 Task: In the  document Meditation.odt Use the tool word Count 'and display word count while typing' Create the translated copy of the document in  'French' Change notification to  All Comments
Action: Mouse moved to (185, 63)
Screenshot: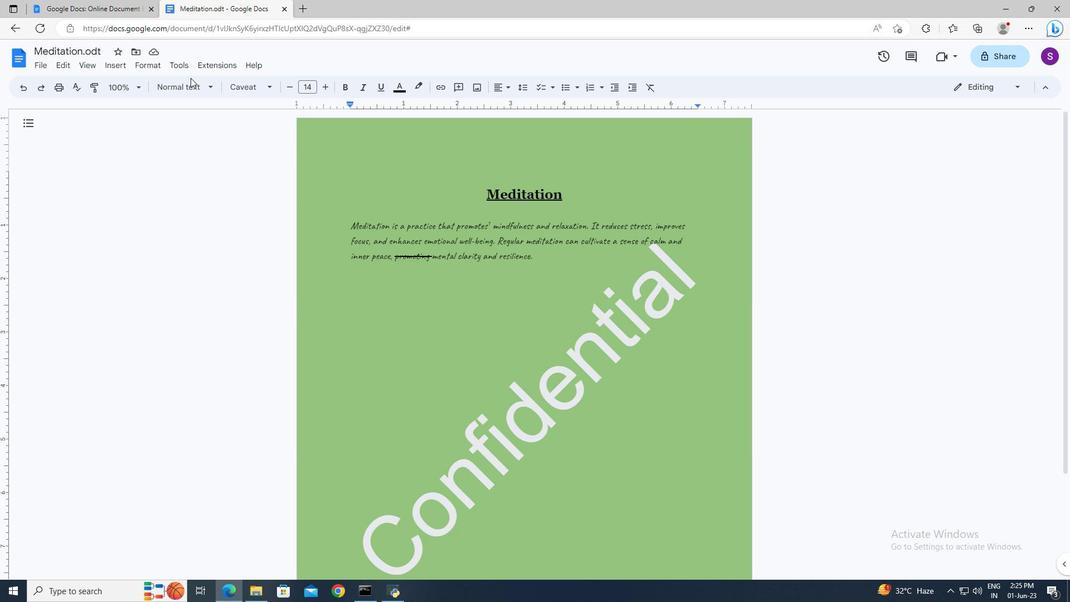 
Action: Mouse pressed left at (185, 63)
Screenshot: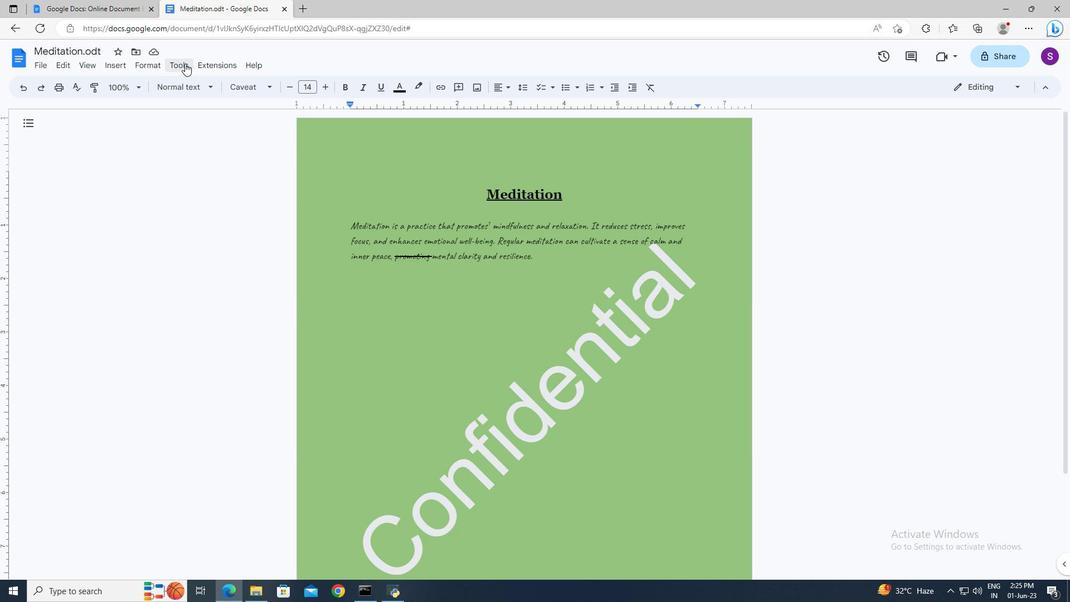 
Action: Mouse moved to (193, 97)
Screenshot: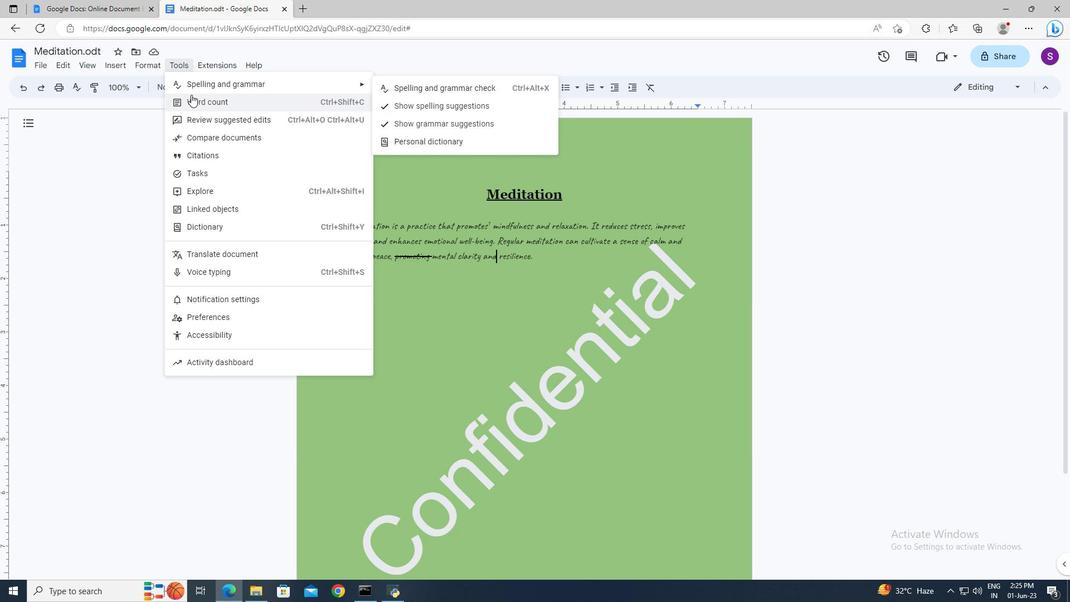 
Action: Mouse pressed left at (193, 97)
Screenshot: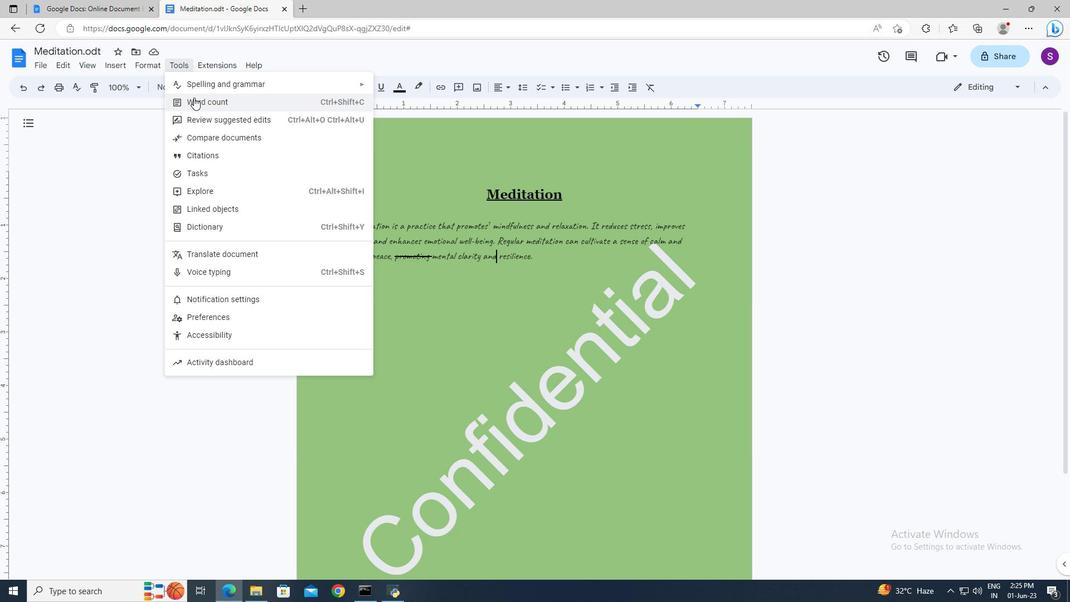
Action: Mouse moved to (462, 353)
Screenshot: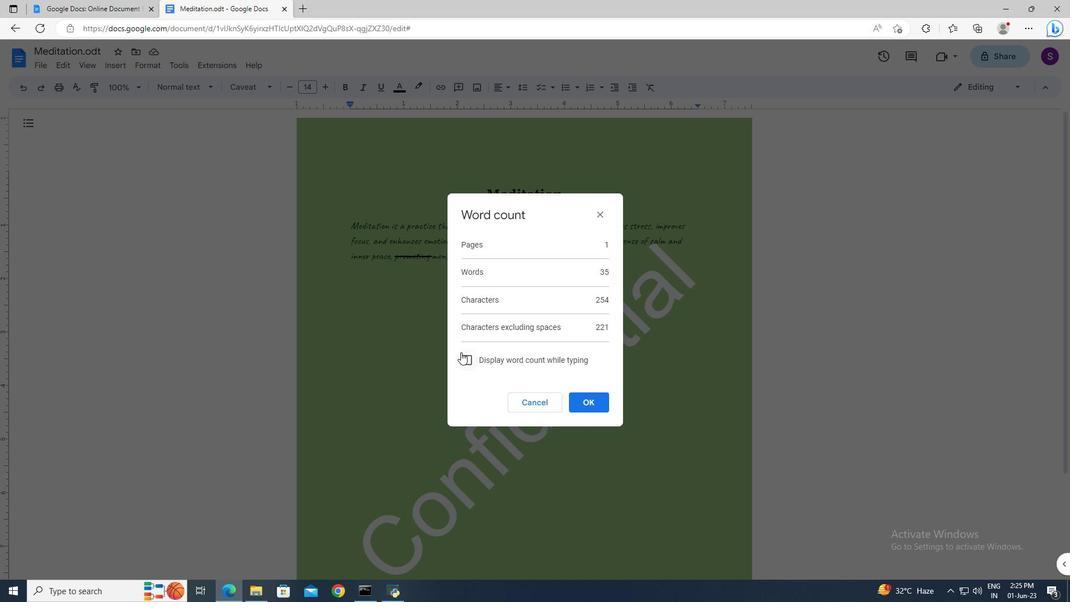 
Action: Mouse pressed left at (462, 353)
Screenshot: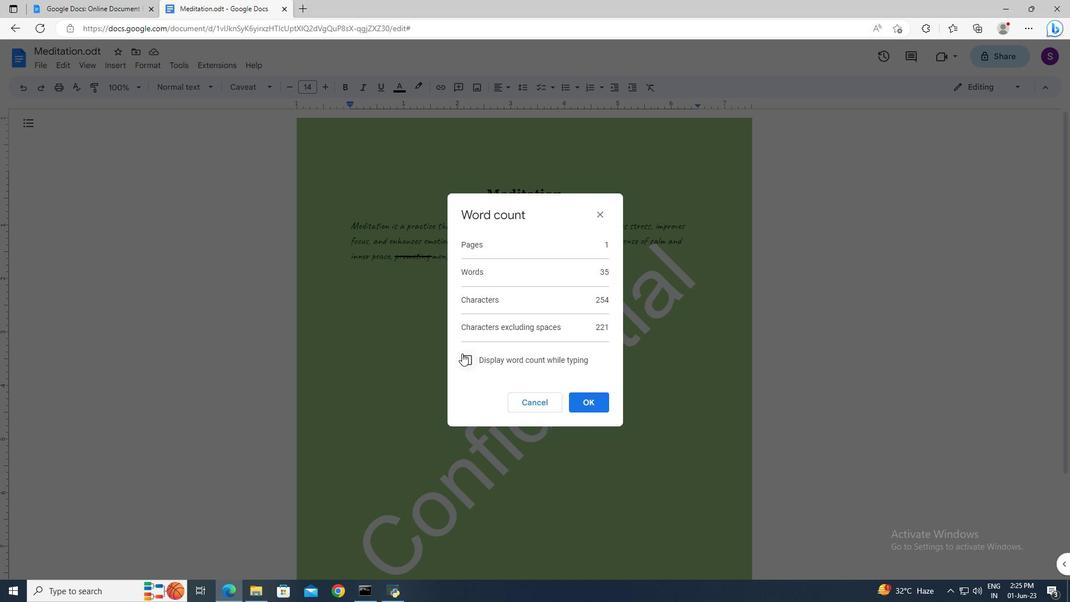
Action: Mouse moved to (582, 403)
Screenshot: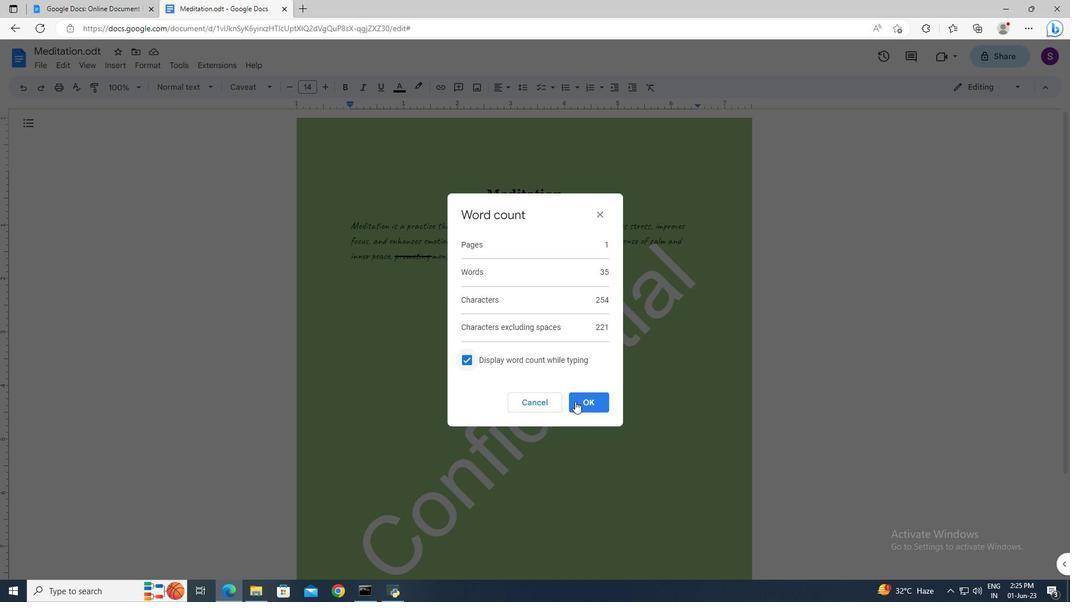
Action: Mouse pressed left at (582, 403)
Screenshot: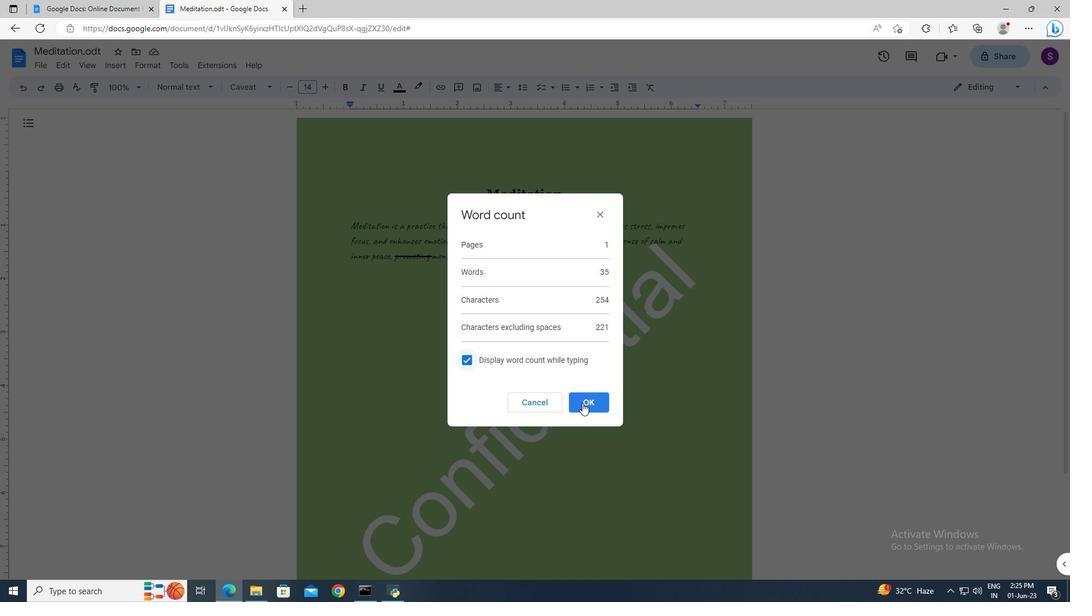 
Action: Mouse moved to (183, 68)
Screenshot: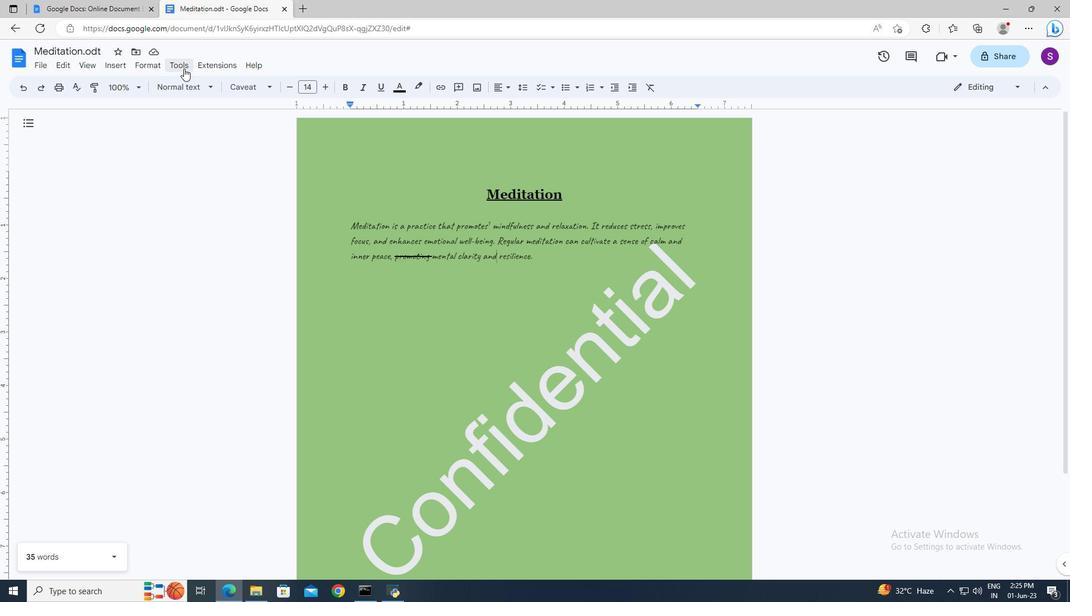 
Action: Mouse pressed left at (183, 68)
Screenshot: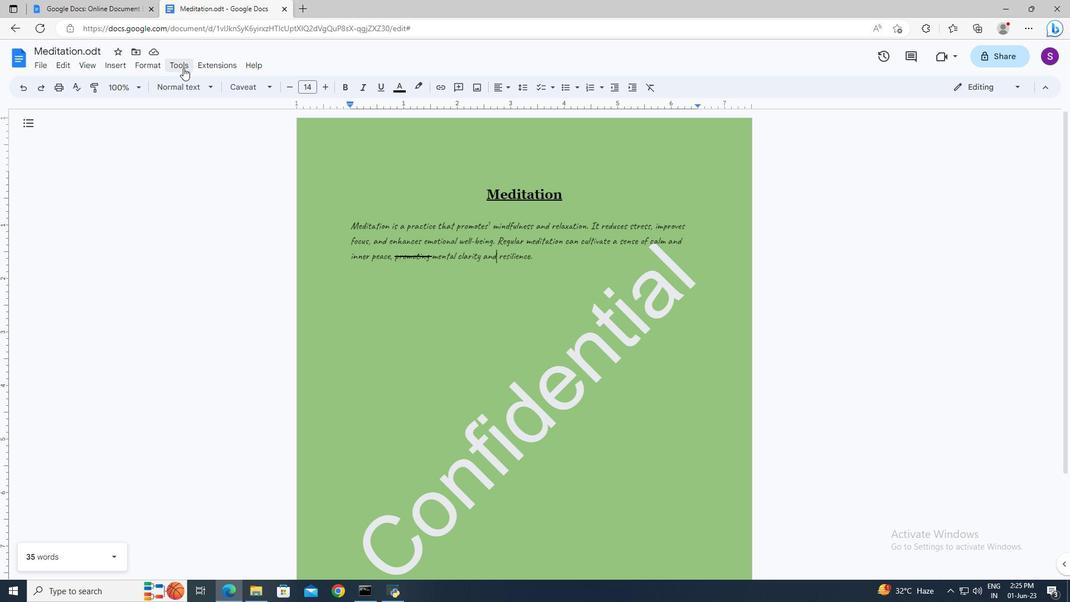 
Action: Mouse moved to (215, 251)
Screenshot: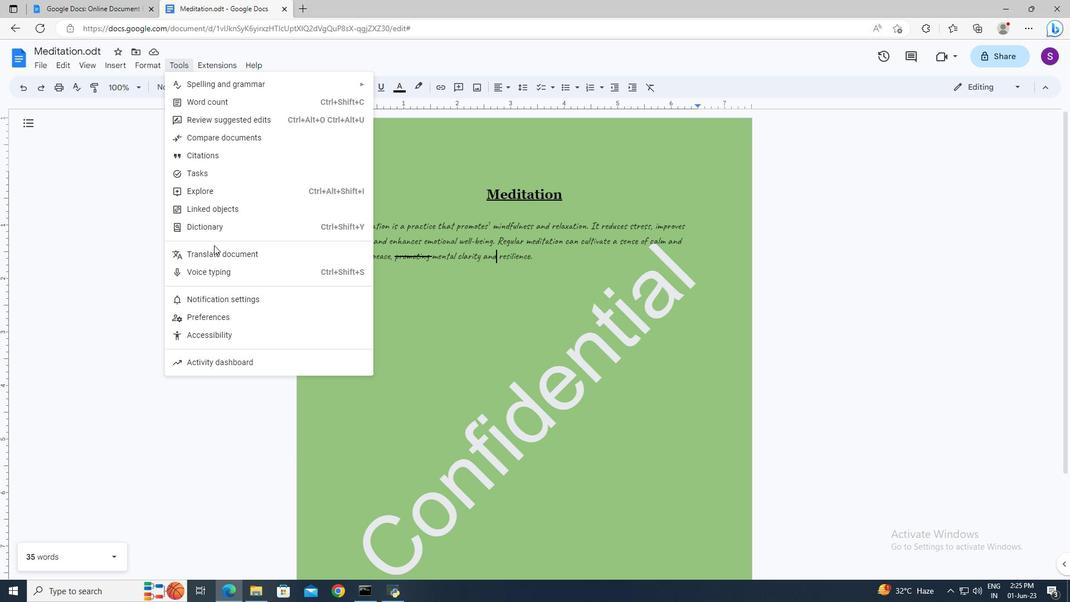 
Action: Mouse pressed left at (215, 251)
Screenshot: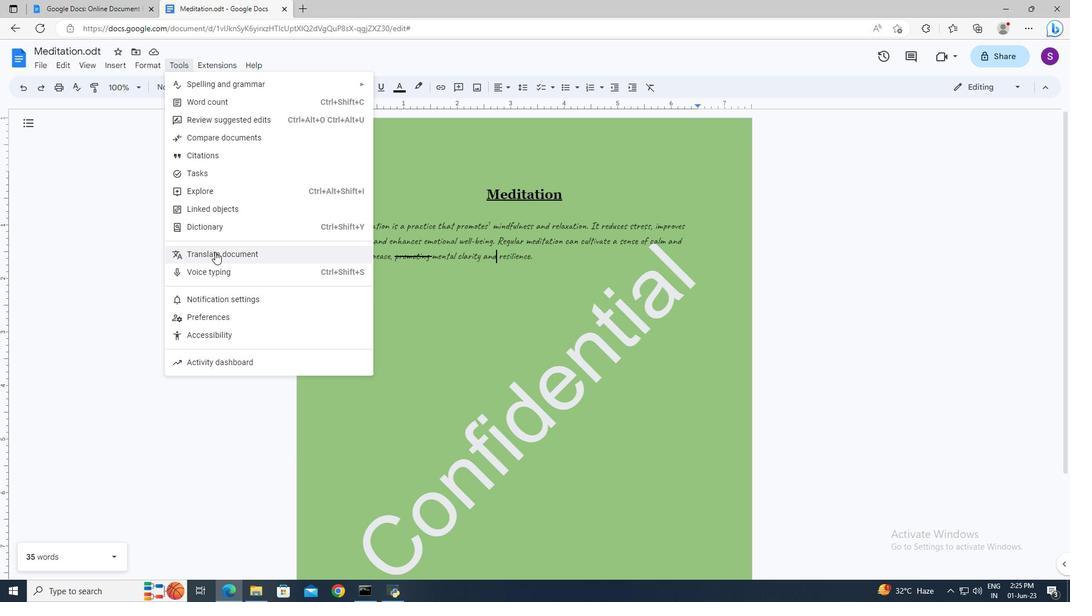 
Action: Mouse moved to (517, 326)
Screenshot: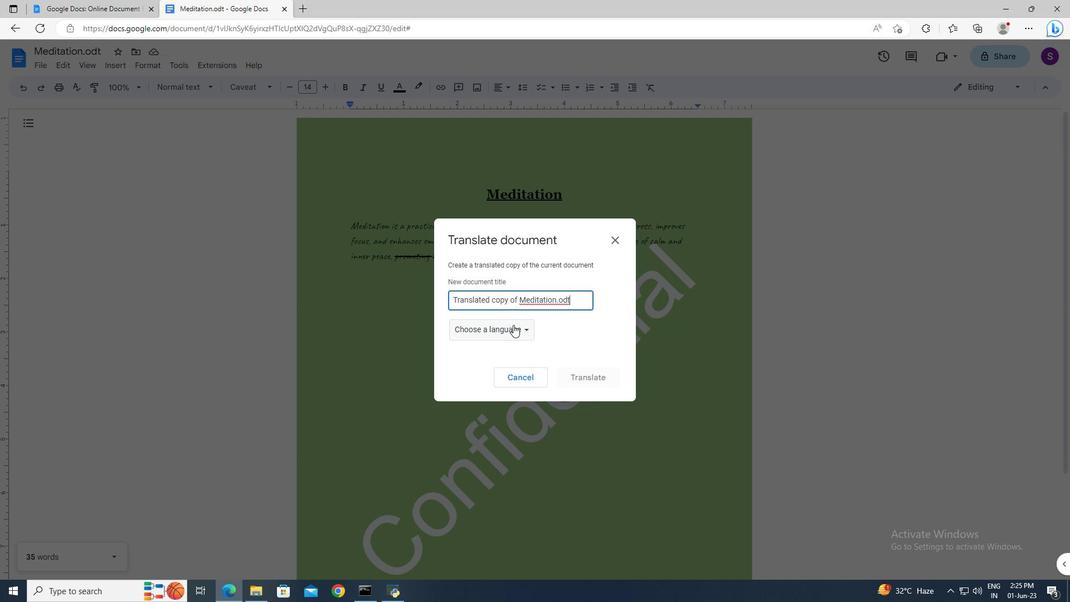 
Action: Mouse pressed left at (517, 326)
Screenshot: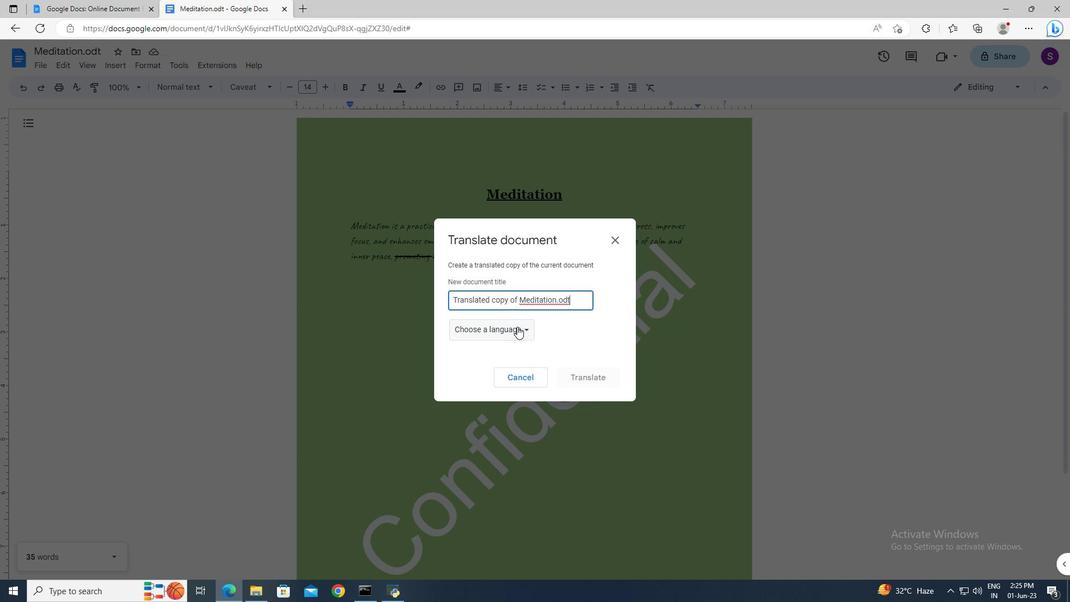
Action: Mouse moved to (512, 405)
Screenshot: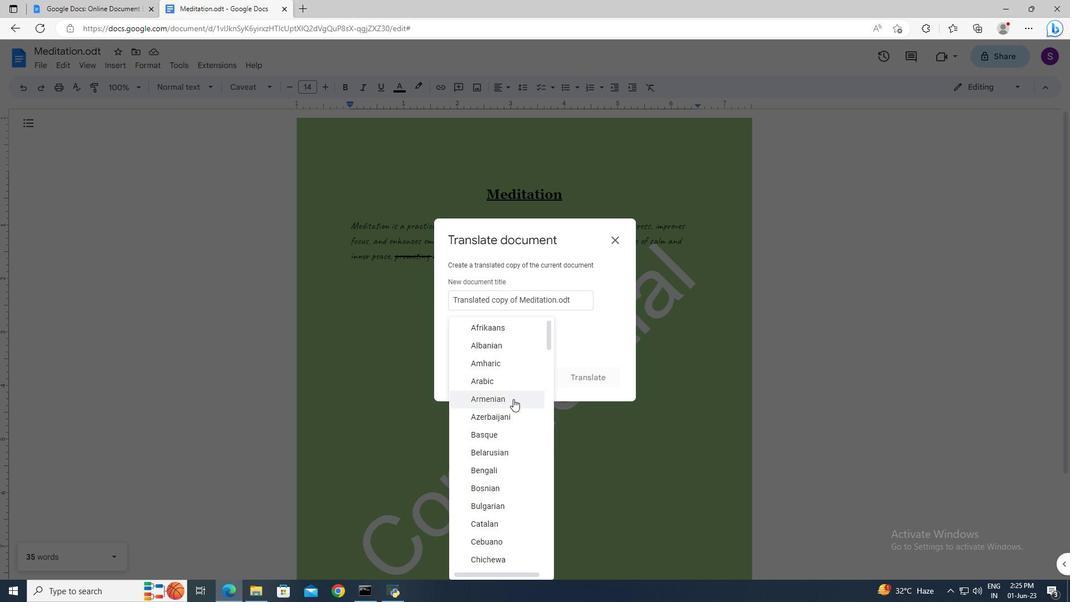 
Action: Mouse scrolled (512, 405) with delta (0, 0)
Screenshot: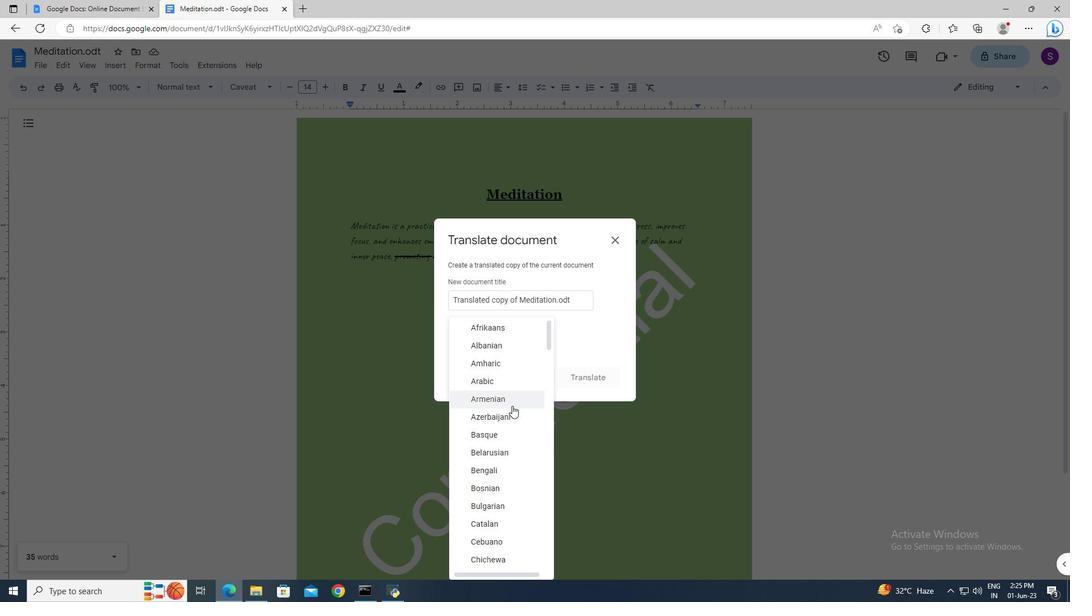 
Action: Mouse scrolled (512, 405) with delta (0, 0)
Screenshot: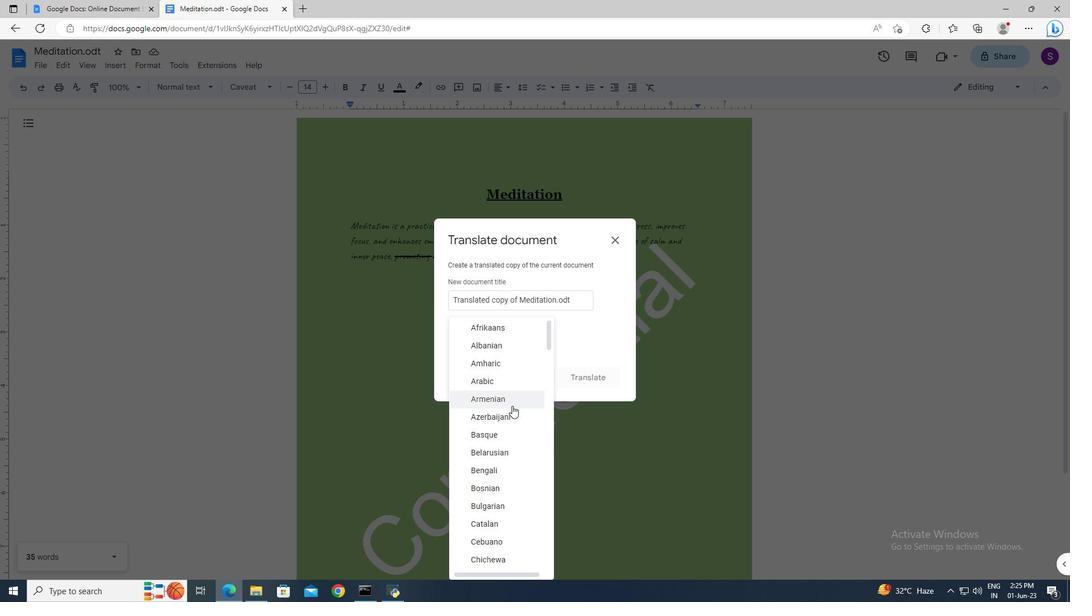 
Action: Mouse scrolled (512, 405) with delta (0, 0)
Screenshot: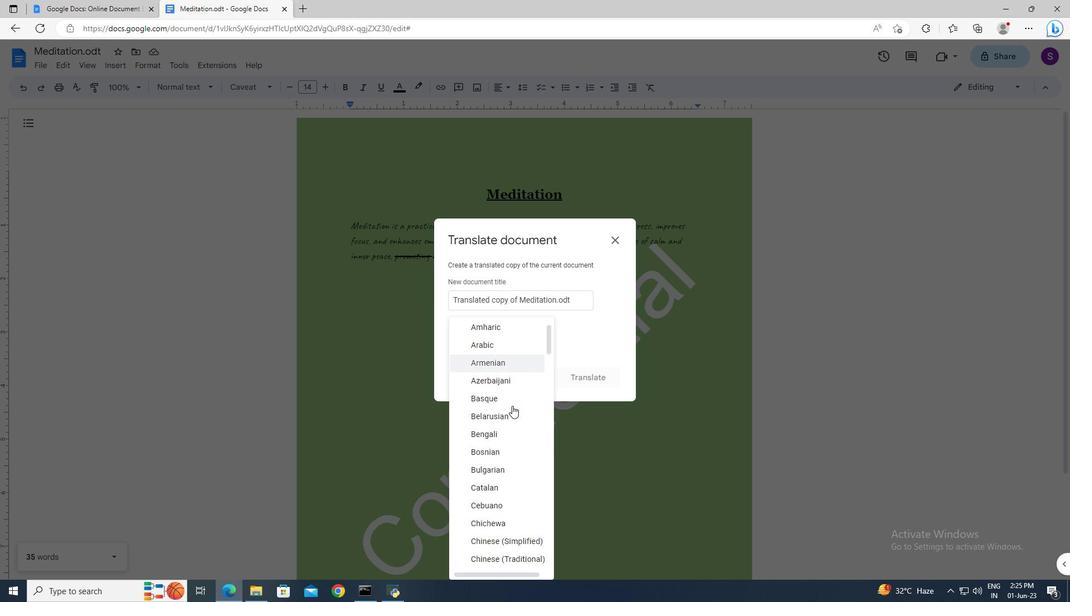 
Action: Mouse scrolled (512, 405) with delta (0, 0)
Screenshot: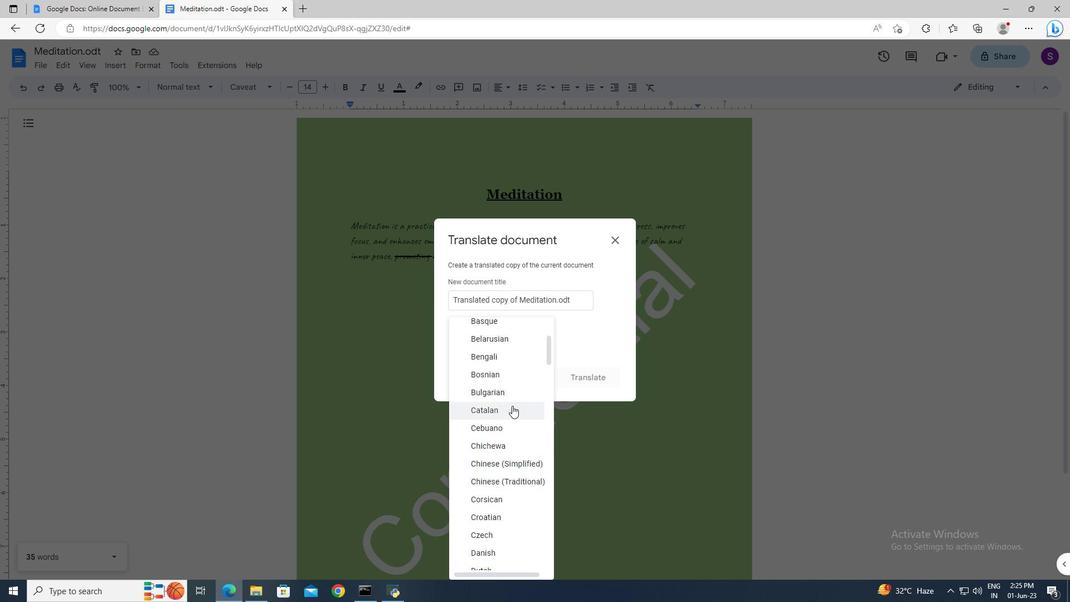 
Action: Mouse scrolled (512, 405) with delta (0, 0)
Screenshot: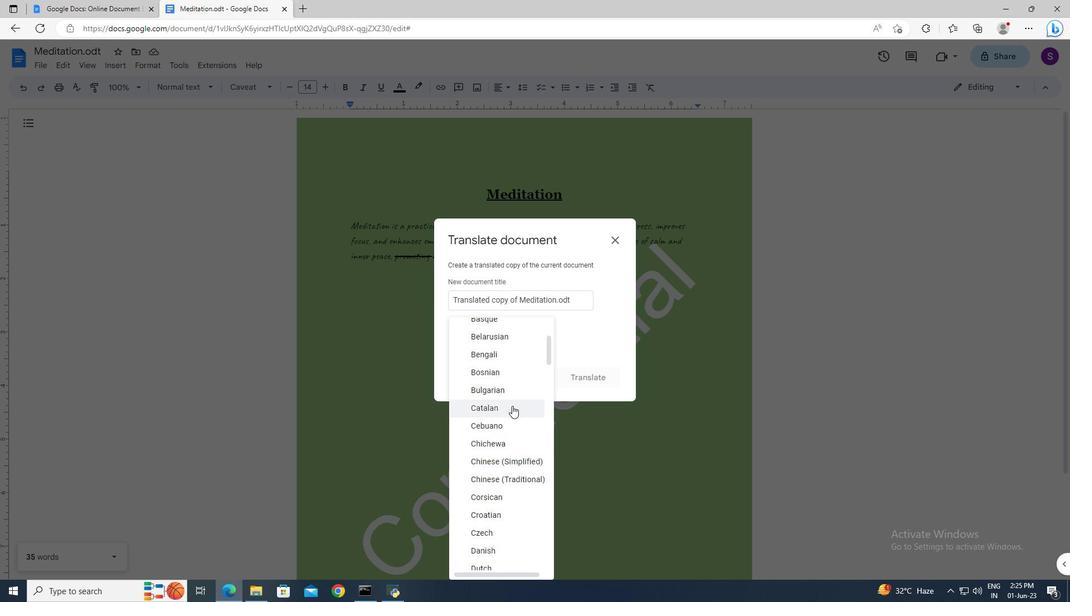 
Action: Mouse scrolled (512, 405) with delta (0, 0)
Screenshot: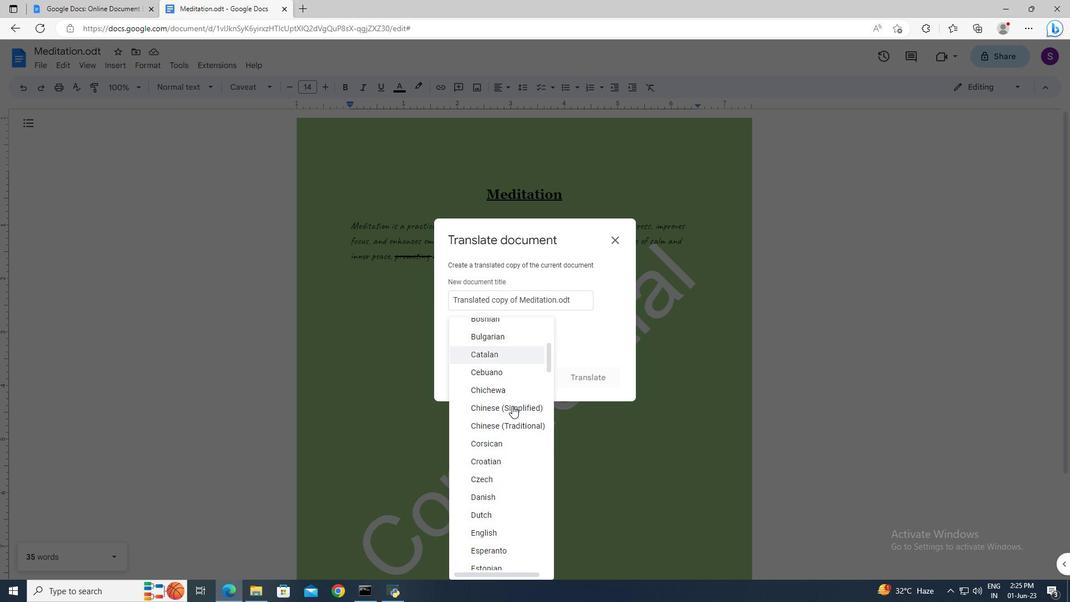 
Action: Mouse scrolled (512, 405) with delta (0, 0)
Screenshot: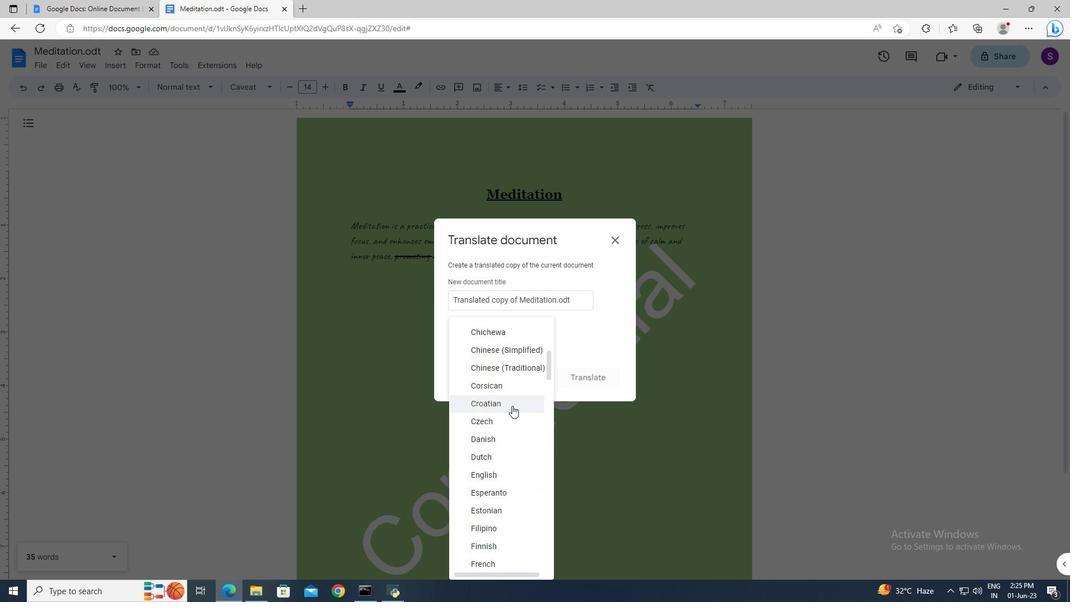 
Action: Mouse scrolled (512, 405) with delta (0, 0)
Screenshot: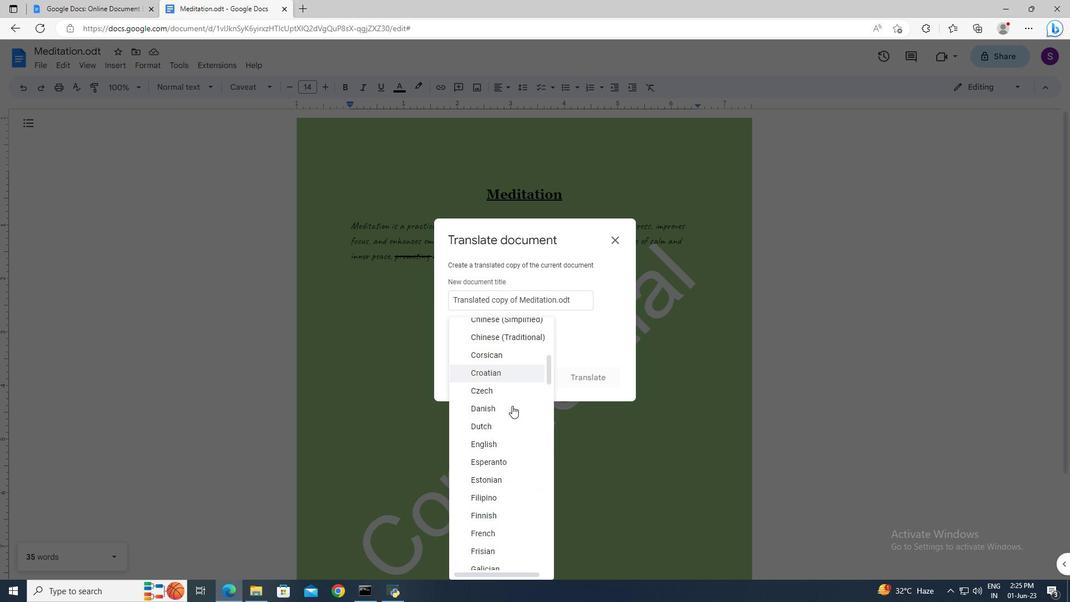 
Action: Mouse moved to (481, 486)
Screenshot: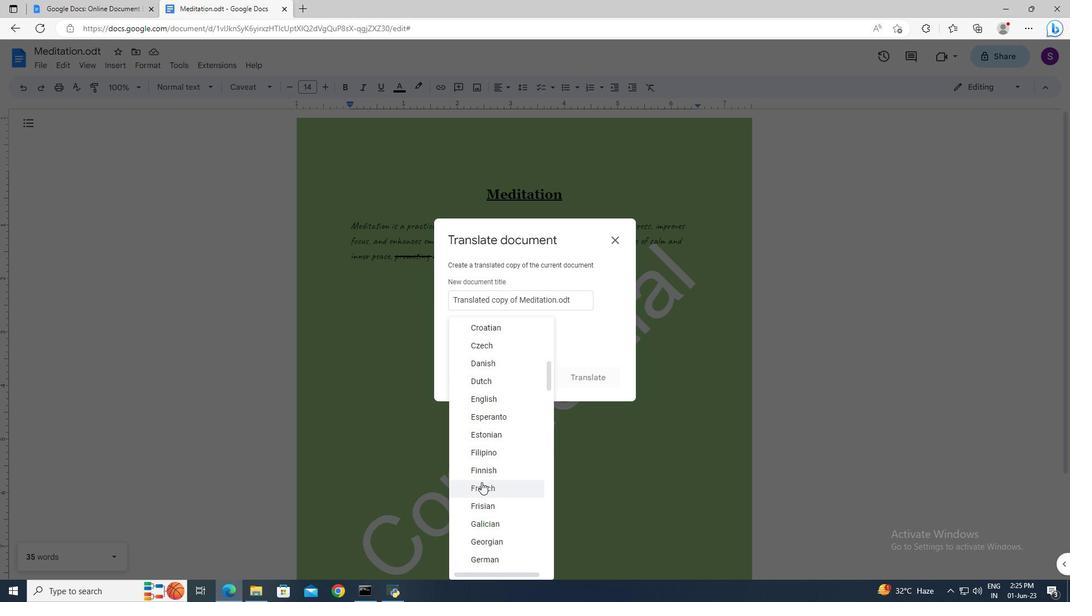 
Action: Mouse pressed left at (481, 486)
Screenshot: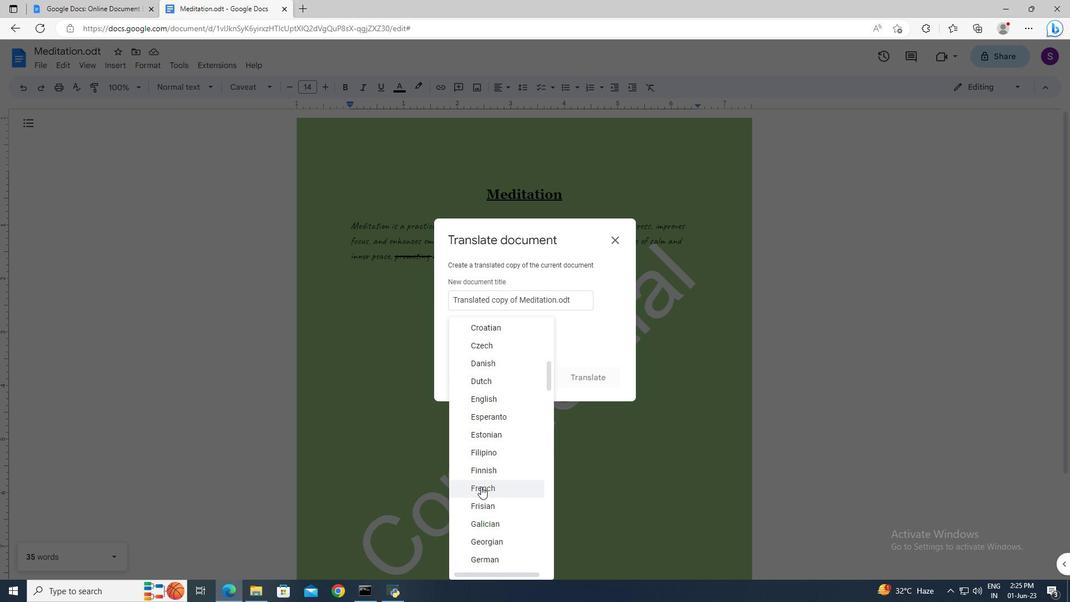 
Action: Mouse moved to (582, 384)
Screenshot: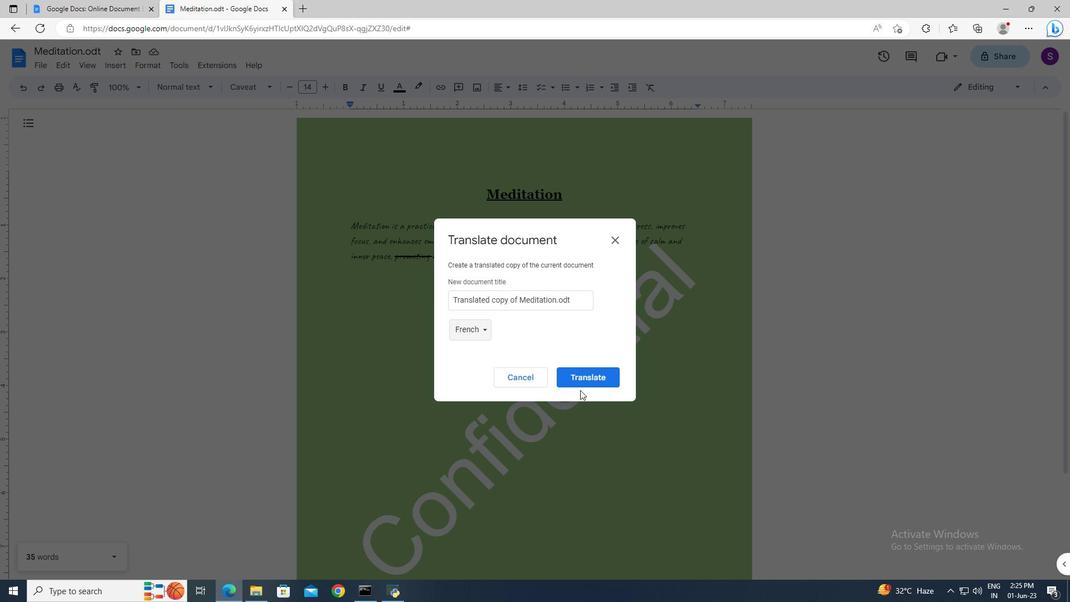 
Action: Mouse pressed left at (582, 384)
Screenshot: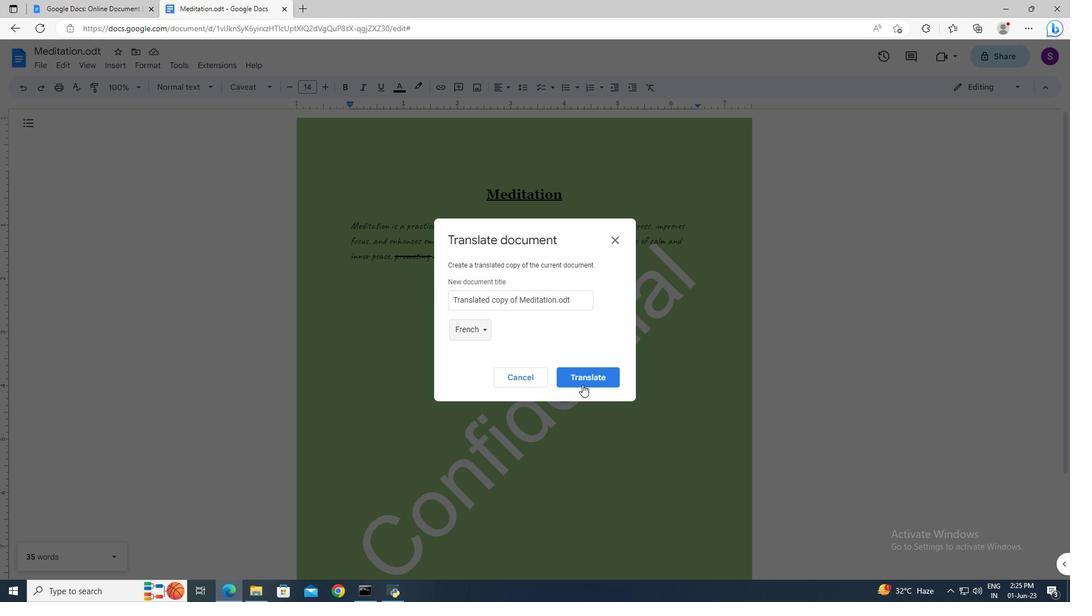 
Action: Mouse moved to (231, 6)
Screenshot: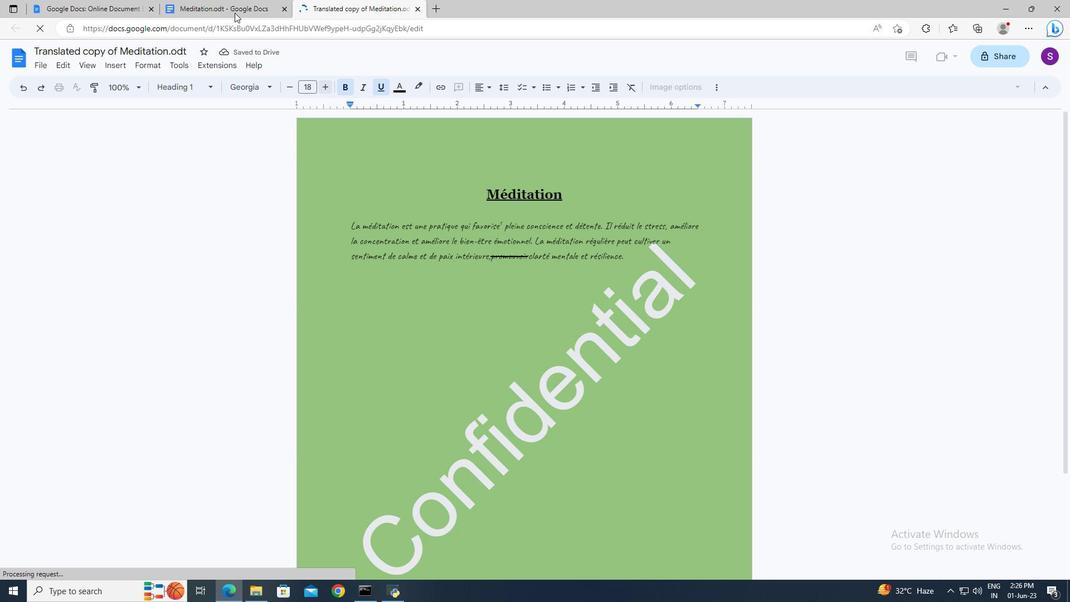 
Action: Mouse pressed left at (231, 6)
Screenshot: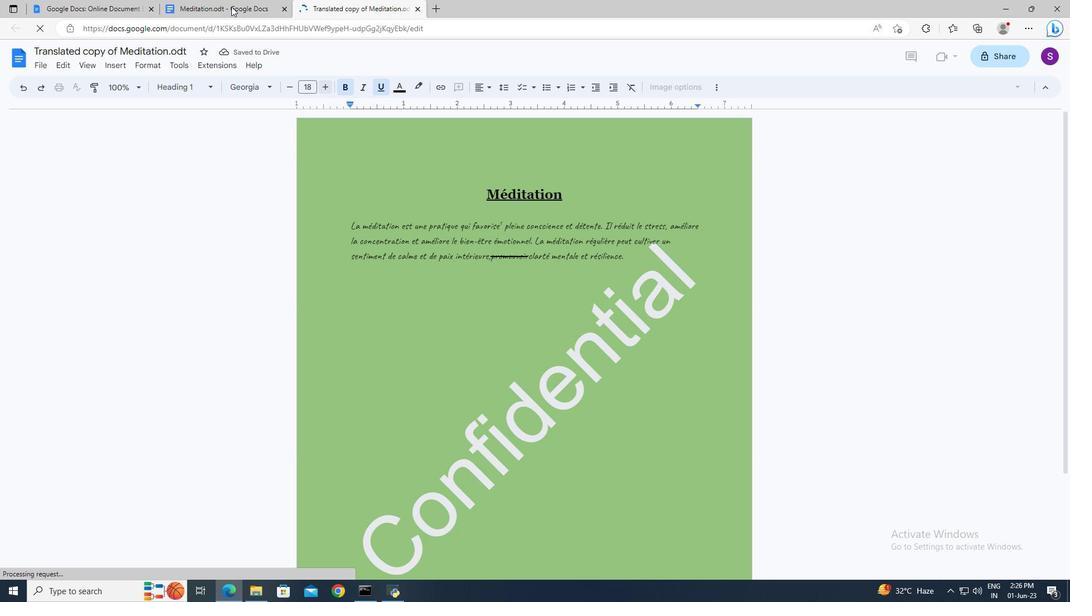 
Action: Mouse moved to (180, 62)
Screenshot: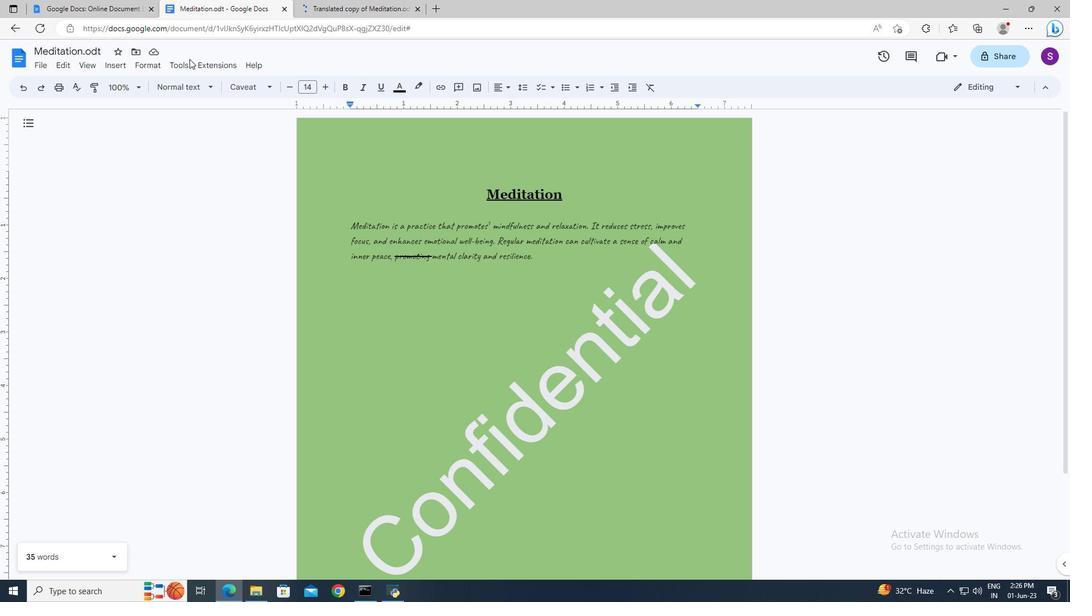
Action: Mouse pressed left at (180, 62)
Screenshot: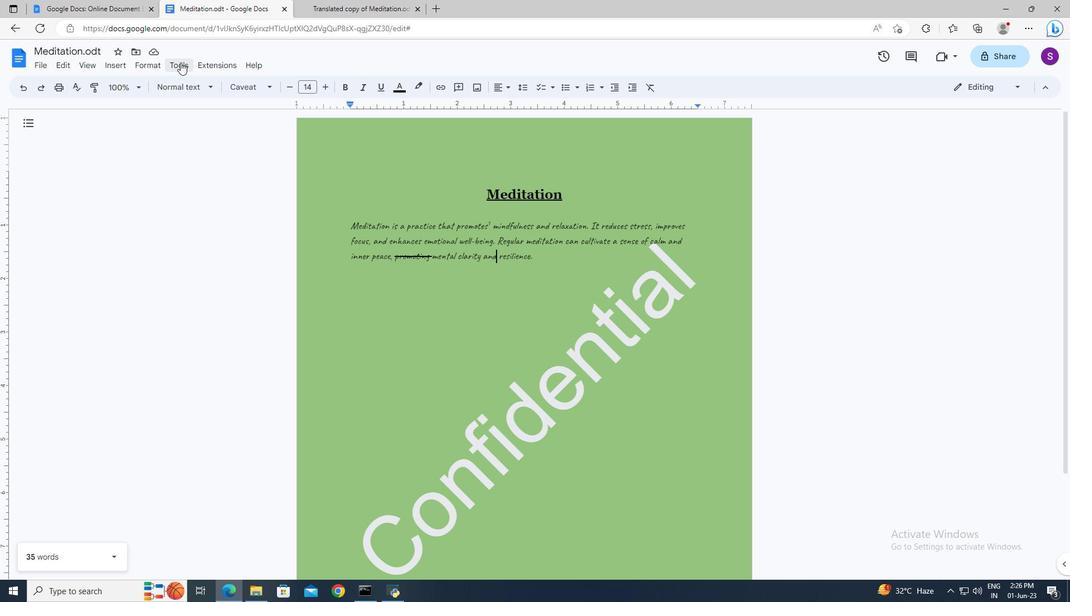 
Action: Mouse moved to (220, 296)
Screenshot: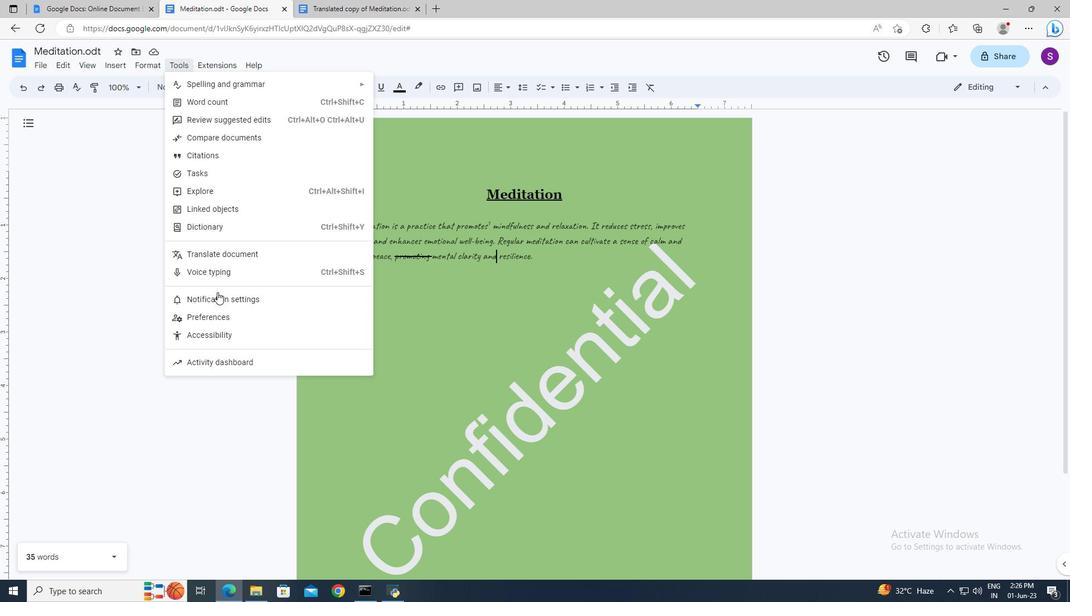 
Action: Mouse pressed left at (220, 296)
Screenshot: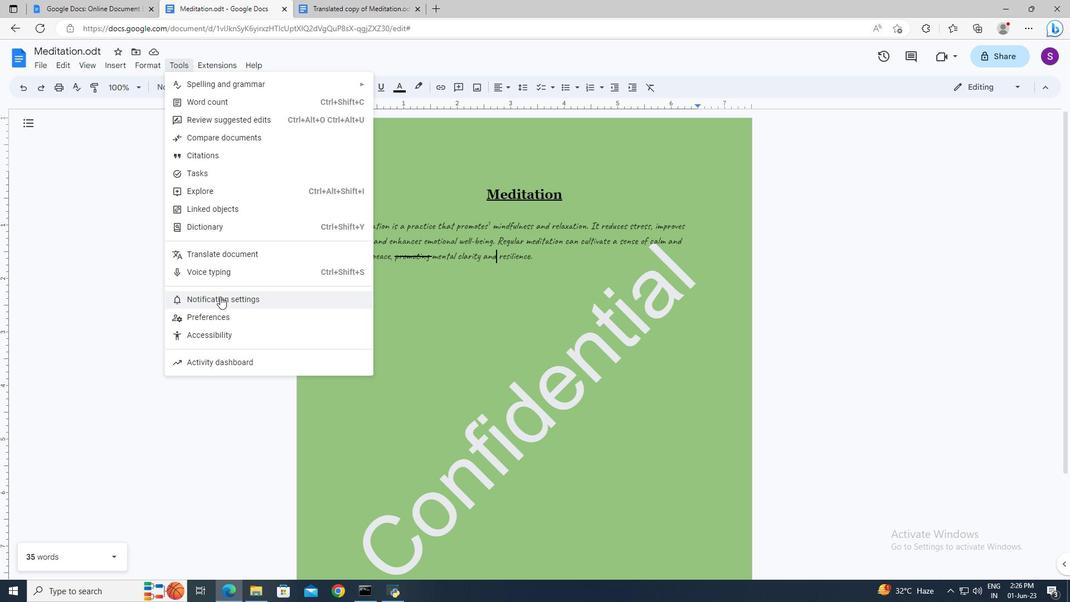
Action: Mouse moved to (451, 216)
Screenshot: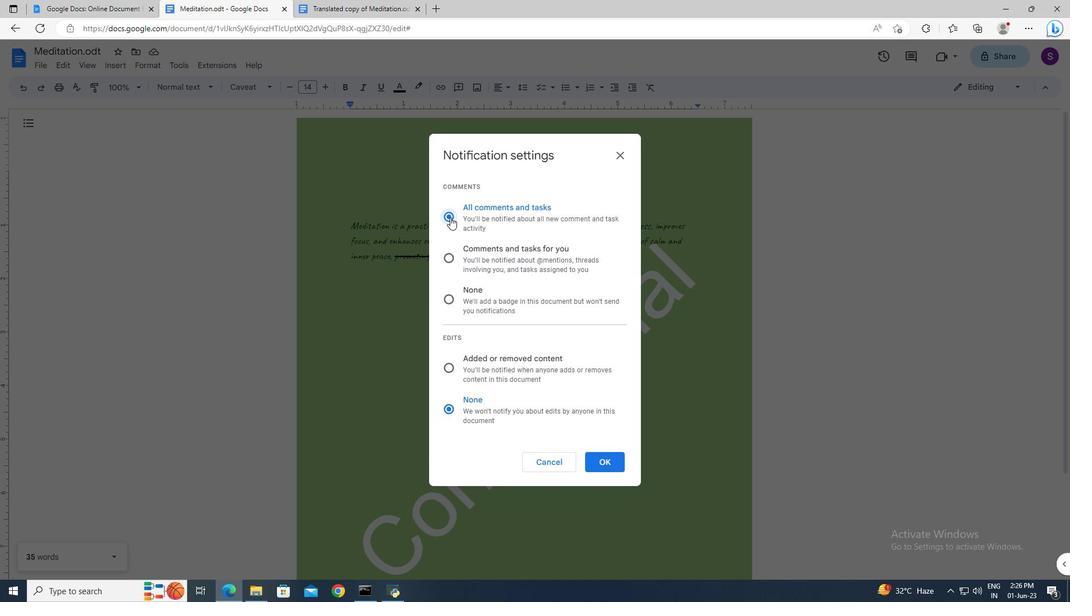 
Action: Mouse pressed left at (451, 216)
Screenshot: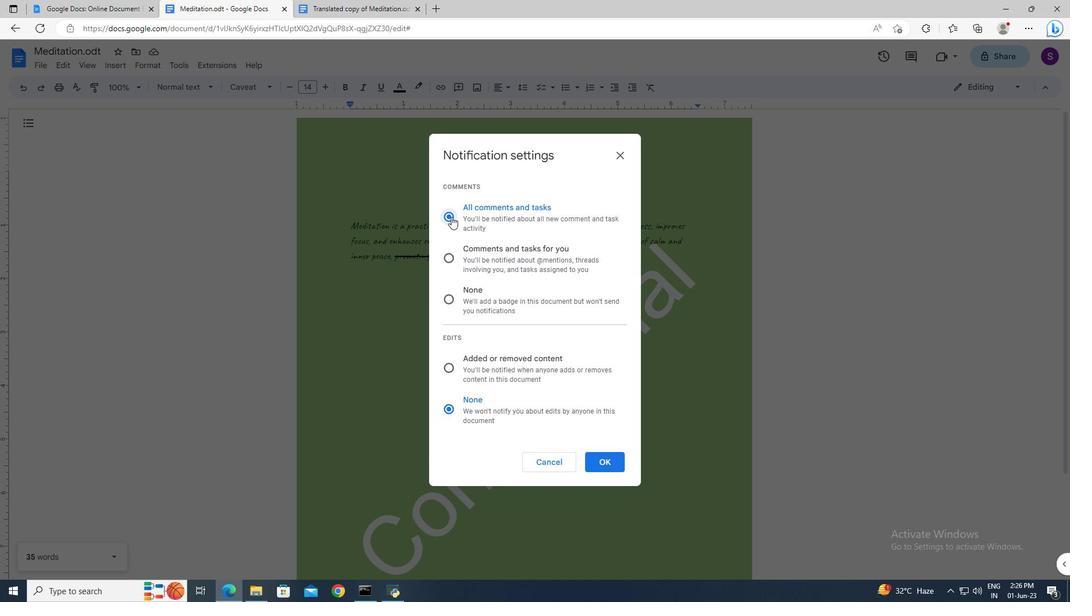 
Action: Mouse moved to (609, 456)
Screenshot: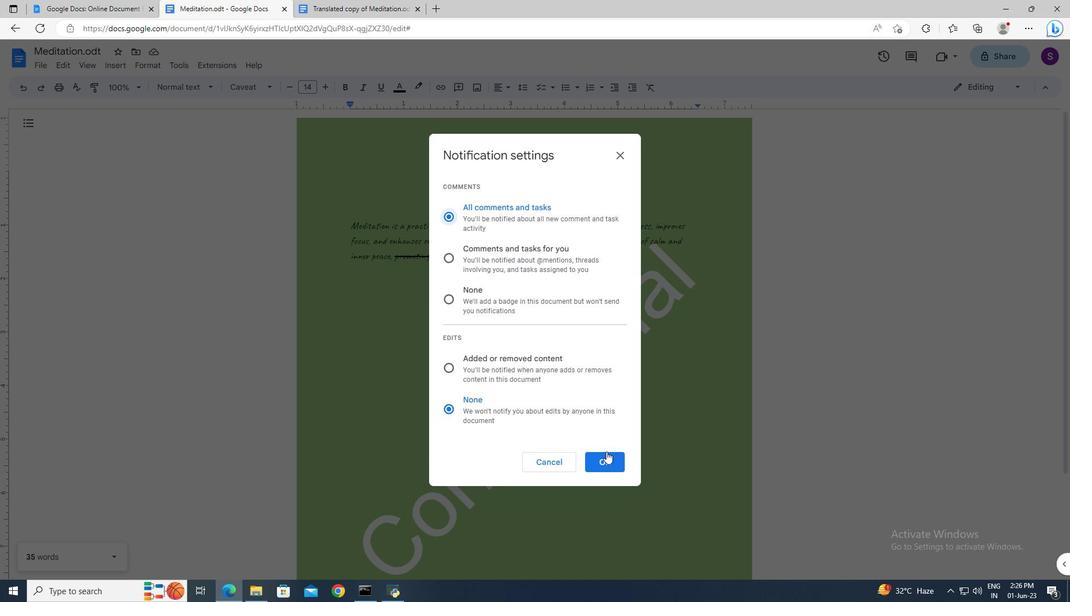 
Action: Mouse pressed left at (609, 456)
Screenshot: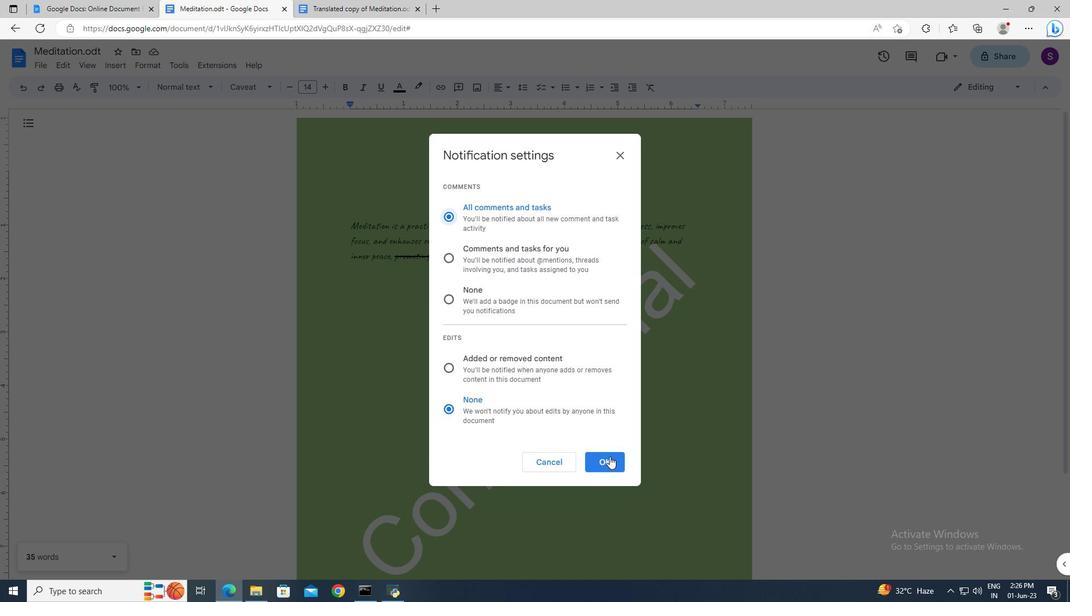 
Action: Mouse moved to (594, 354)
Screenshot: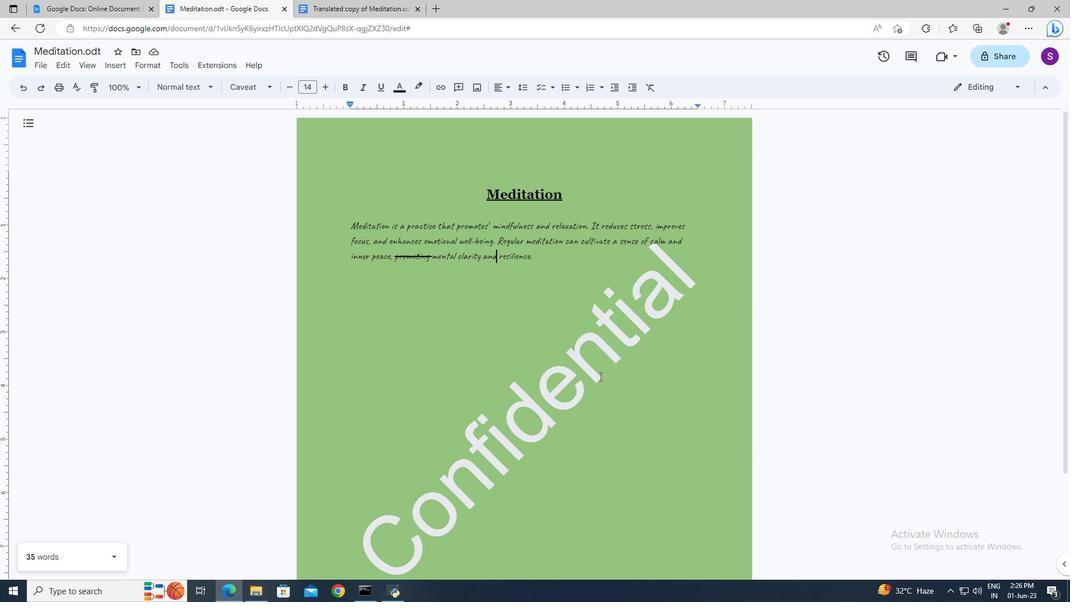 
